 Task: Create in the project CastAway in Backlog an issue 'Design and implement a disaster recovery plan for an organization's IT infrastructure', assign it to team member softage.2@softage.net and change the status to IN PROGRESS. Create in the project CastAway in Backlog an issue 'Develop a new online booking system for a hotel or resort', assign it to team member softage.3@softage.net and change the status to IN PROGRESS
Action: Mouse moved to (211, 63)
Screenshot: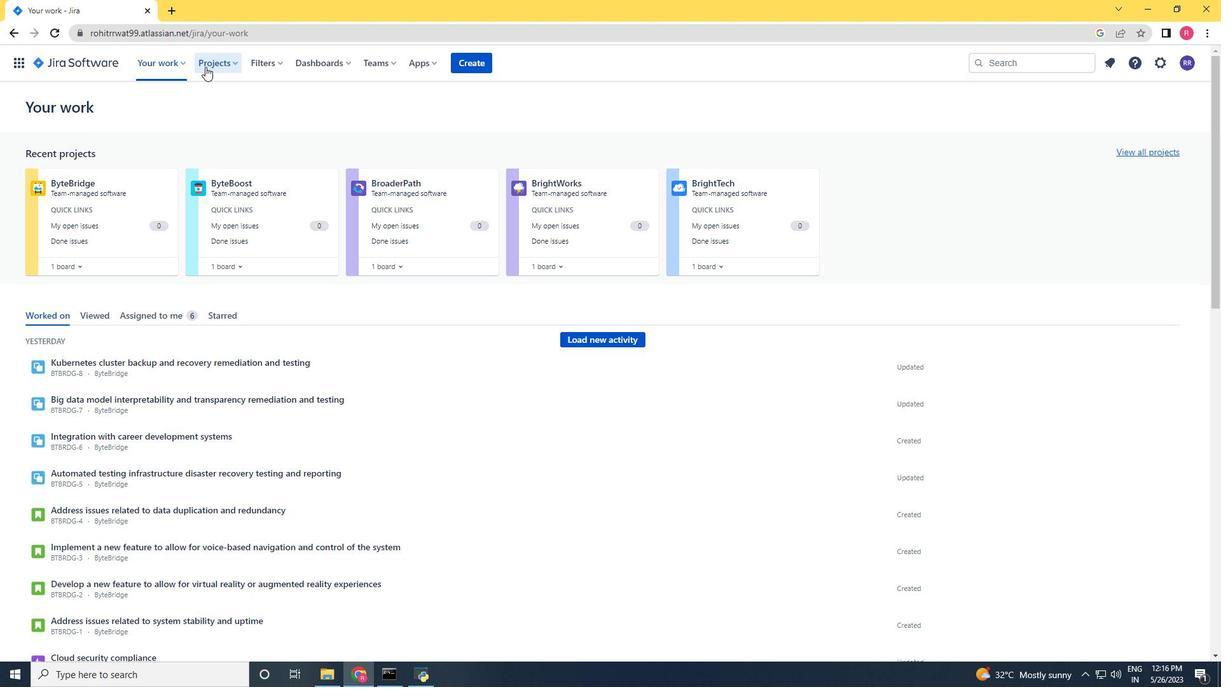 
Action: Mouse pressed left at (211, 63)
Screenshot: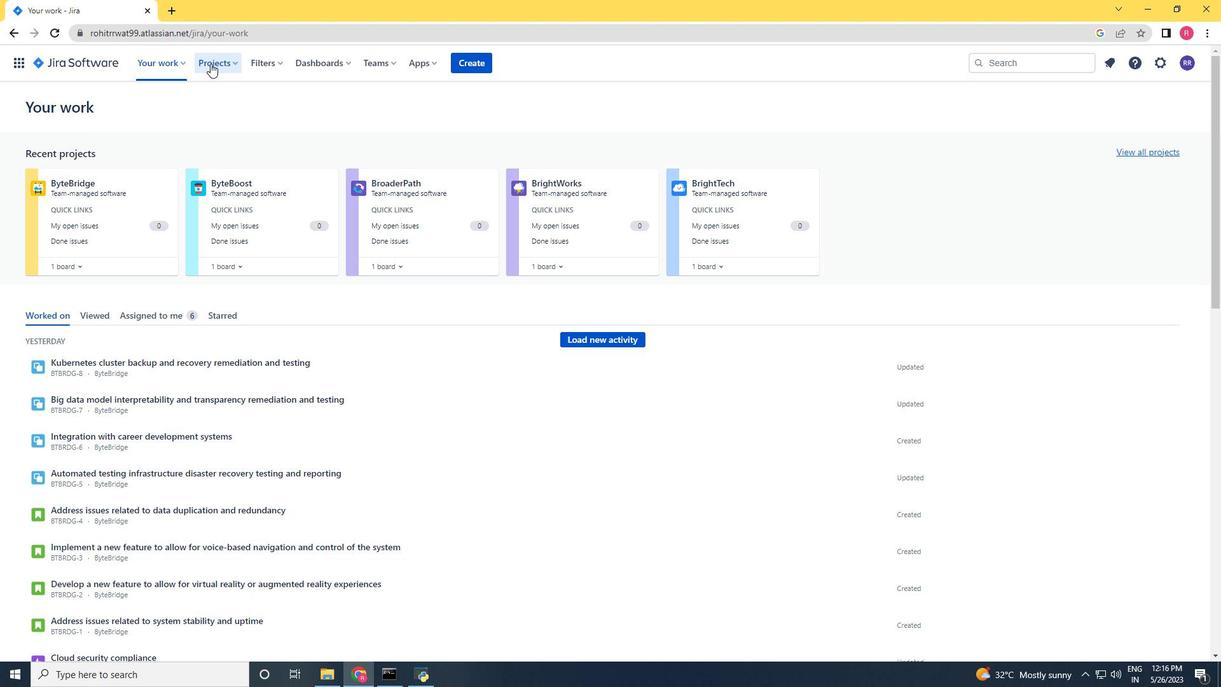 
Action: Mouse moved to (248, 118)
Screenshot: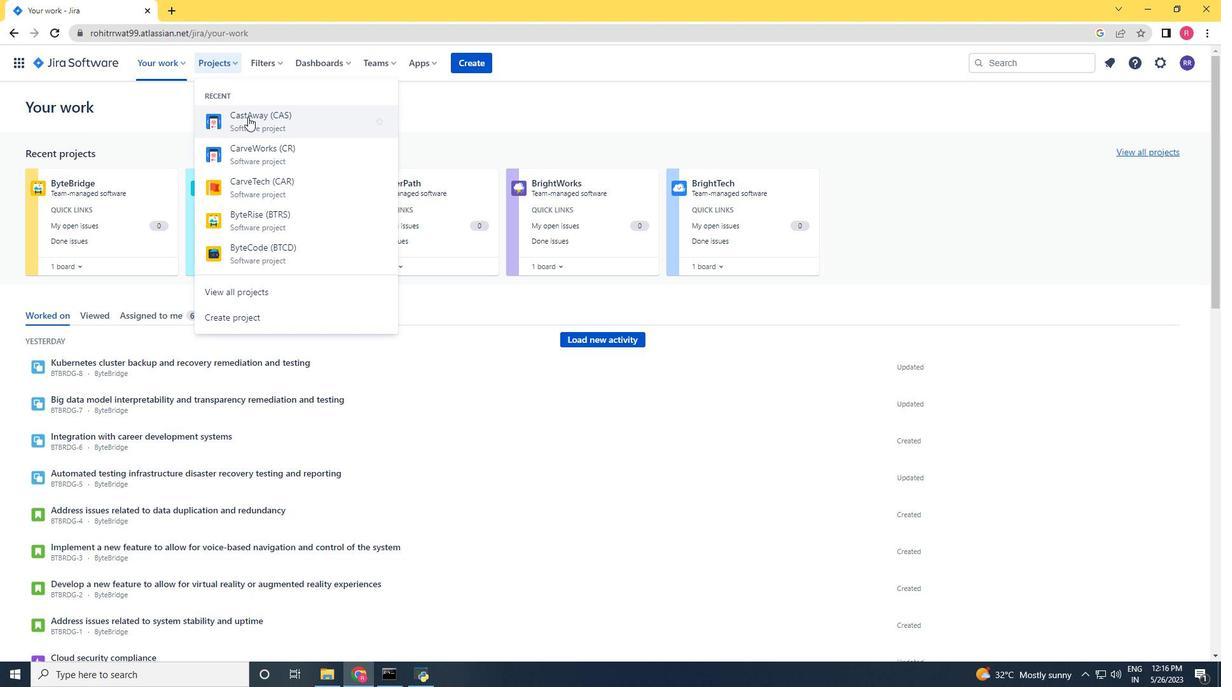 
Action: Mouse pressed left at (248, 118)
Screenshot: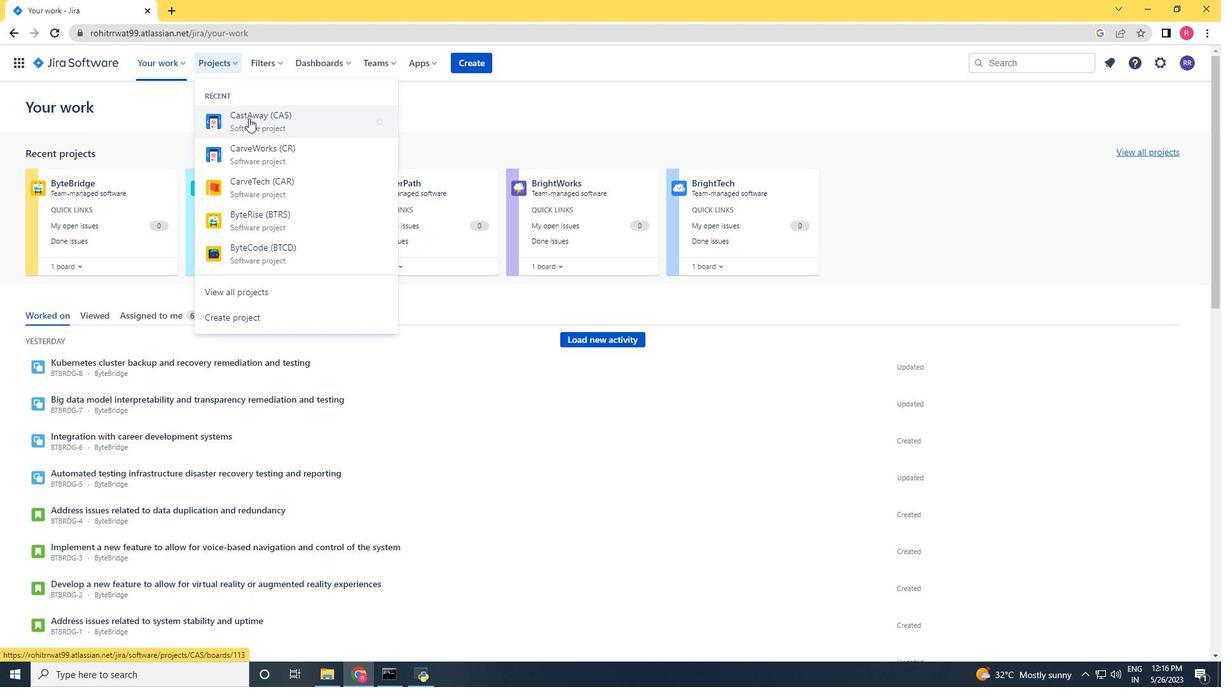 
Action: Mouse moved to (57, 189)
Screenshot: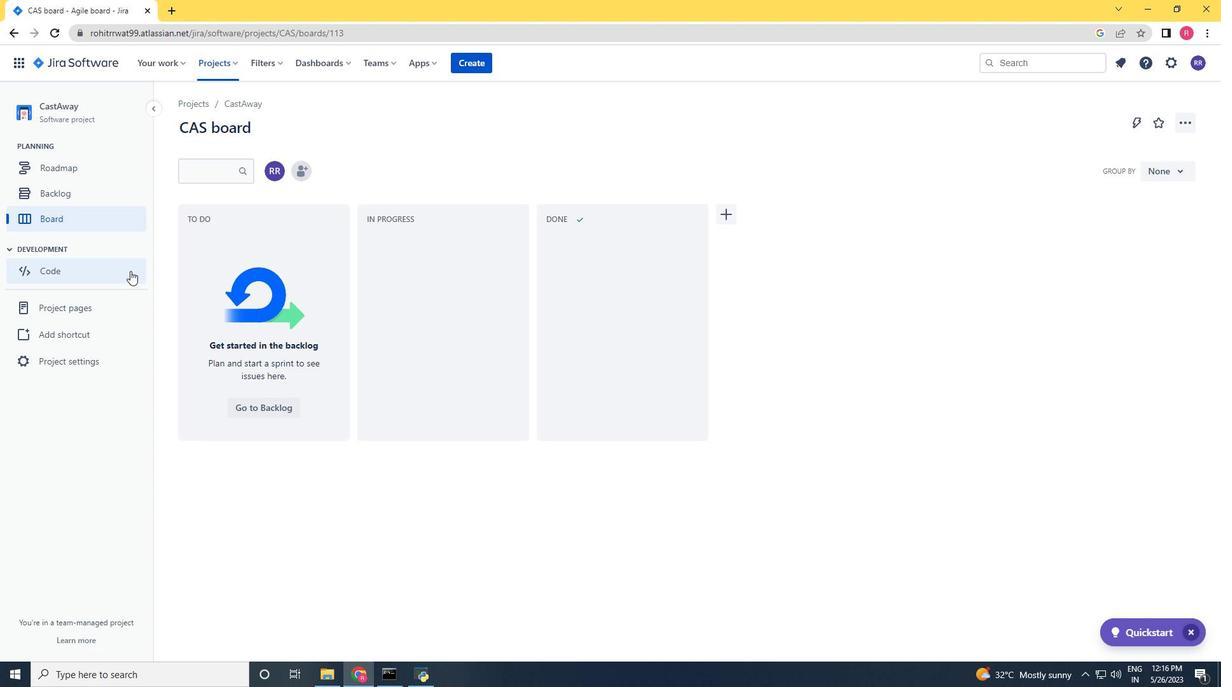 
Action: Mouse pressed left at (57, 189)
Screenshot: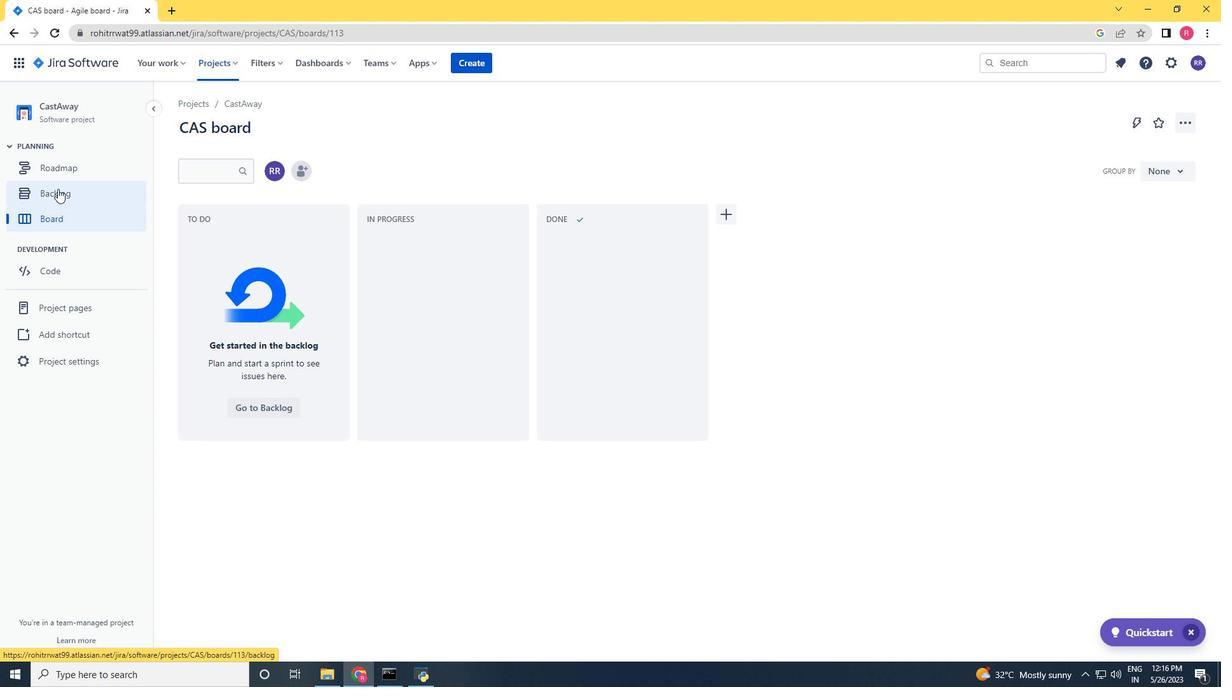 
Action: Mouse moved to (340, 200)
Screenshot: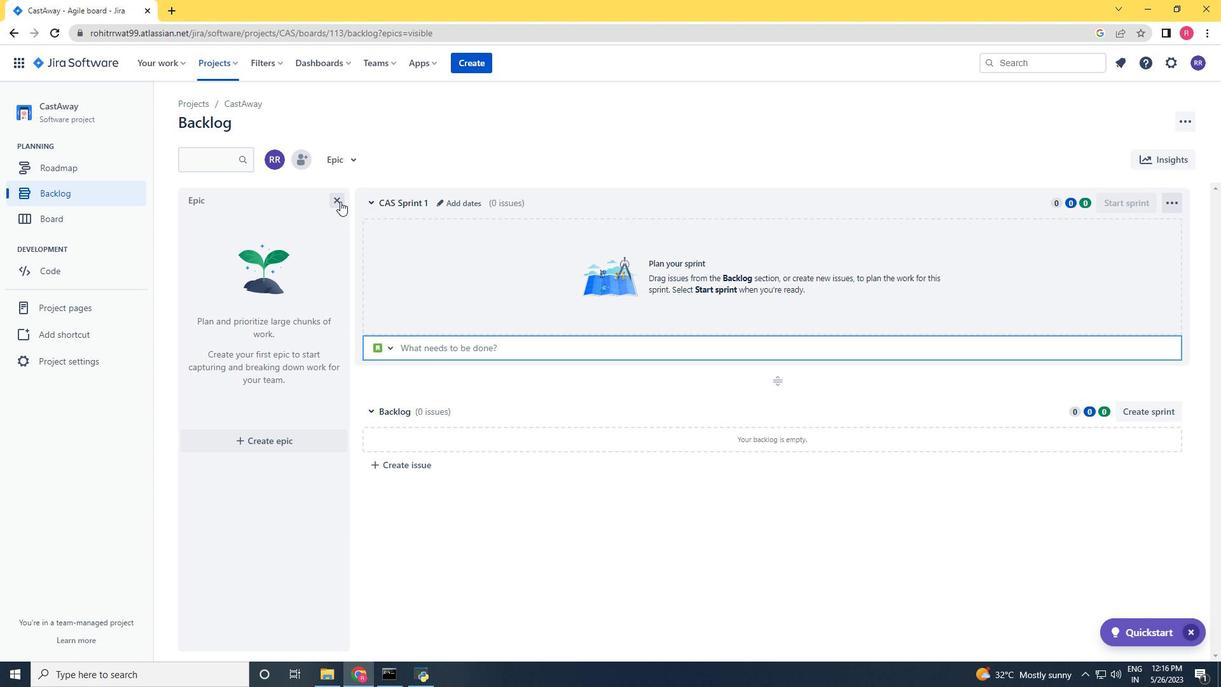 
Action: Mouse pressed left at (340, 200)
Screenshot: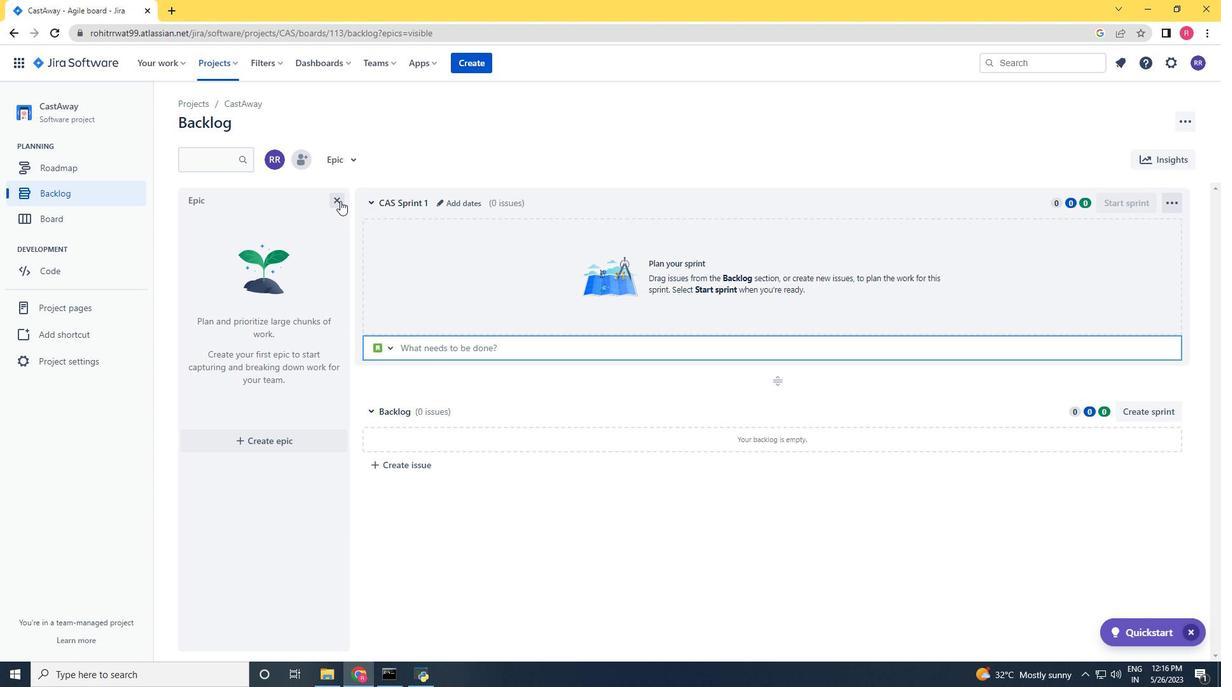 
Action: Mouse moved to (287, 471)
Screenshot: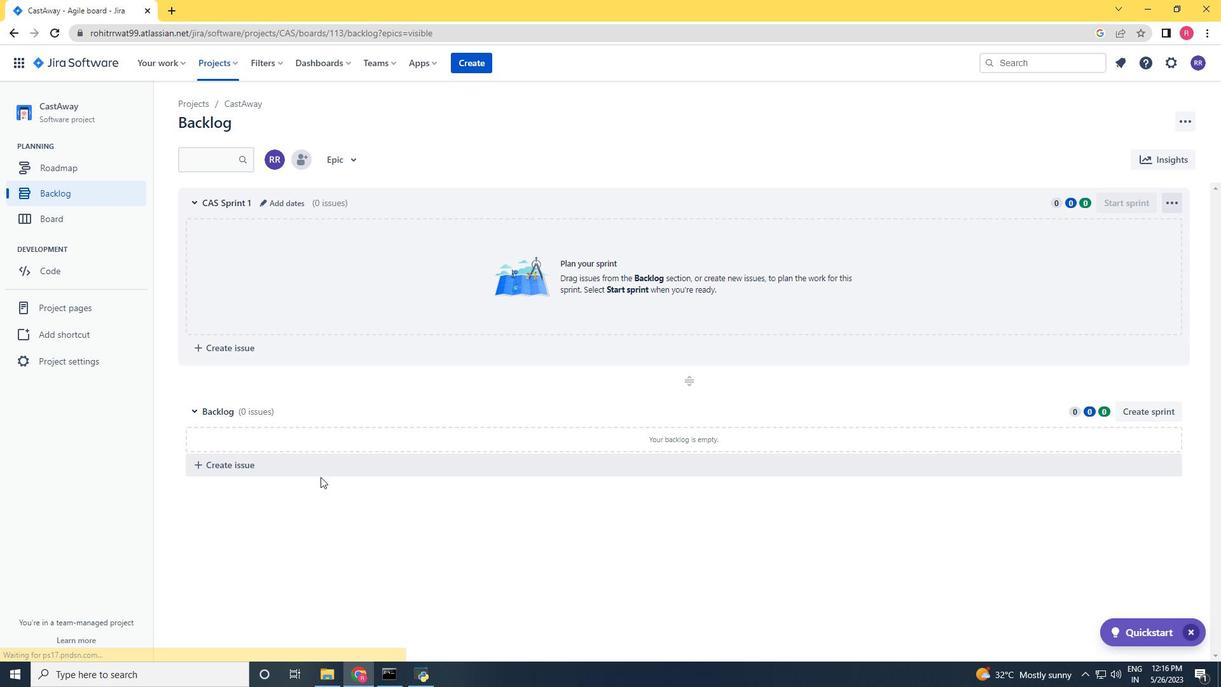
Action: Mouse pressed left at (287, 471)
Screenshot: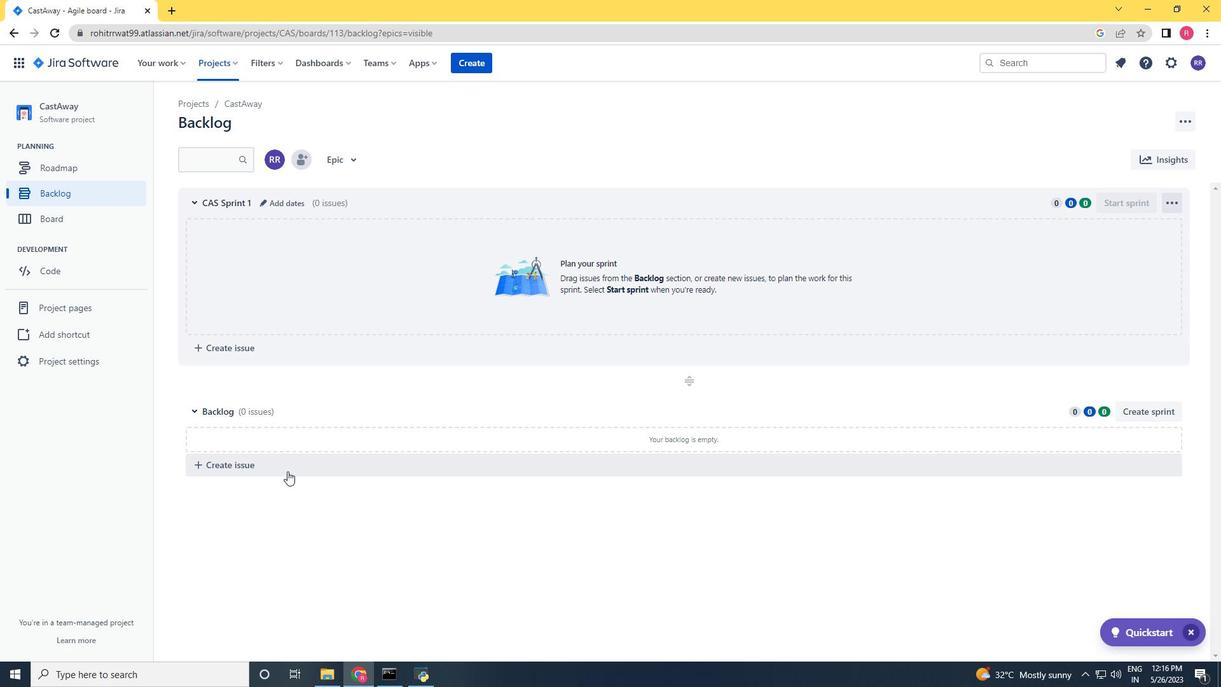 
Action: Key pressed <Key.shift>Disign<Key.space><Key.backspace><Key.backspace><Key.backspace><Key.backspace><Key.backspace><Key.backspace>esign<Key.space>and<Key.space>implement<Key.space>a<Key.space>desaster<Key.space><Key.backspace><Key.backspace><Key.backspace><Key.backspace><Key.backspace><Key.backspace><Key.backspace><Key.backspace>ist<Key.backspace>aster<Key.space>recovery<Key.space>plan<Key.space>for<Key.space>an<Key.space>organizatio<Key.space><Key.backspace>n's<Key.space><Key.space><Key.shift>IT<Key.space>infrastucture<Key.space><Key.left><Key.left><Key.left><Key.left><Key.left><Key.left><Key.left><Key.left><Key.left><Key.left><Key.down><Key.left><Key.left><Key.left><Key.left><Key.left><Key.left><Key.left><Key.left><Key.left><Key.right><Key.right>r<Key.right><Key.right><Key.right><Key.right><Key.right><Key.right><Key.right><Key.right><Key.right><Key.enter><Key.enter>
Screenshot: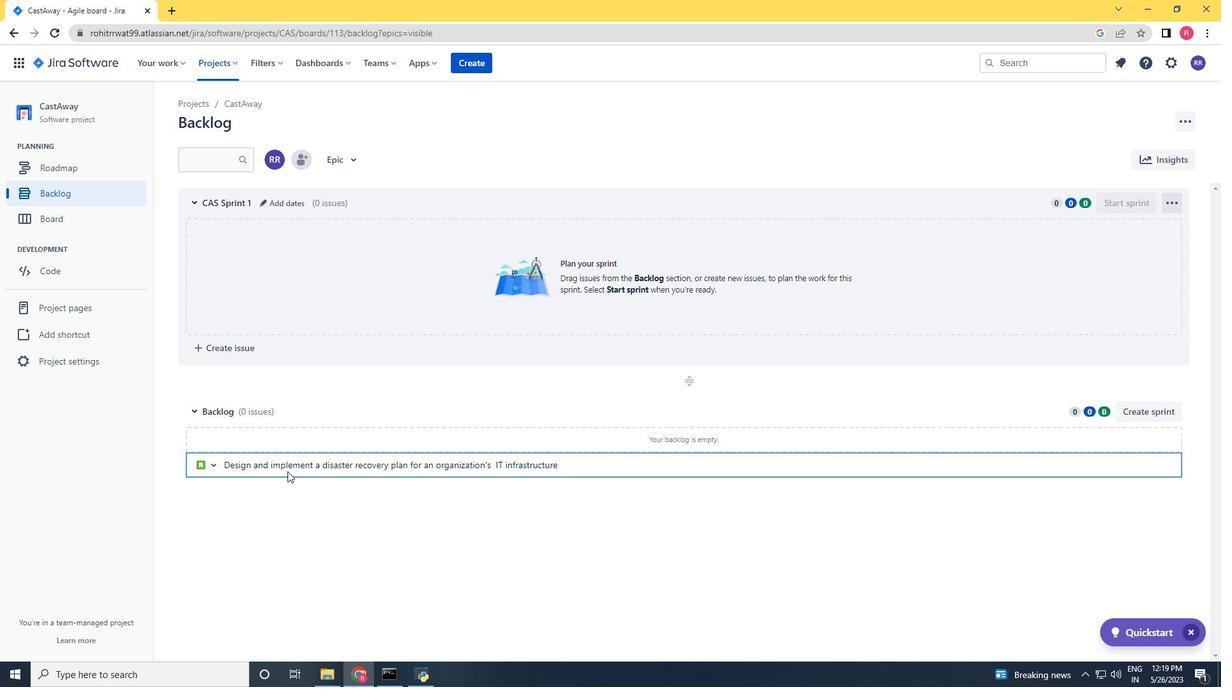 
Action: Mouse scrolled (287, 472) with delta (0, 0)
Screenshot: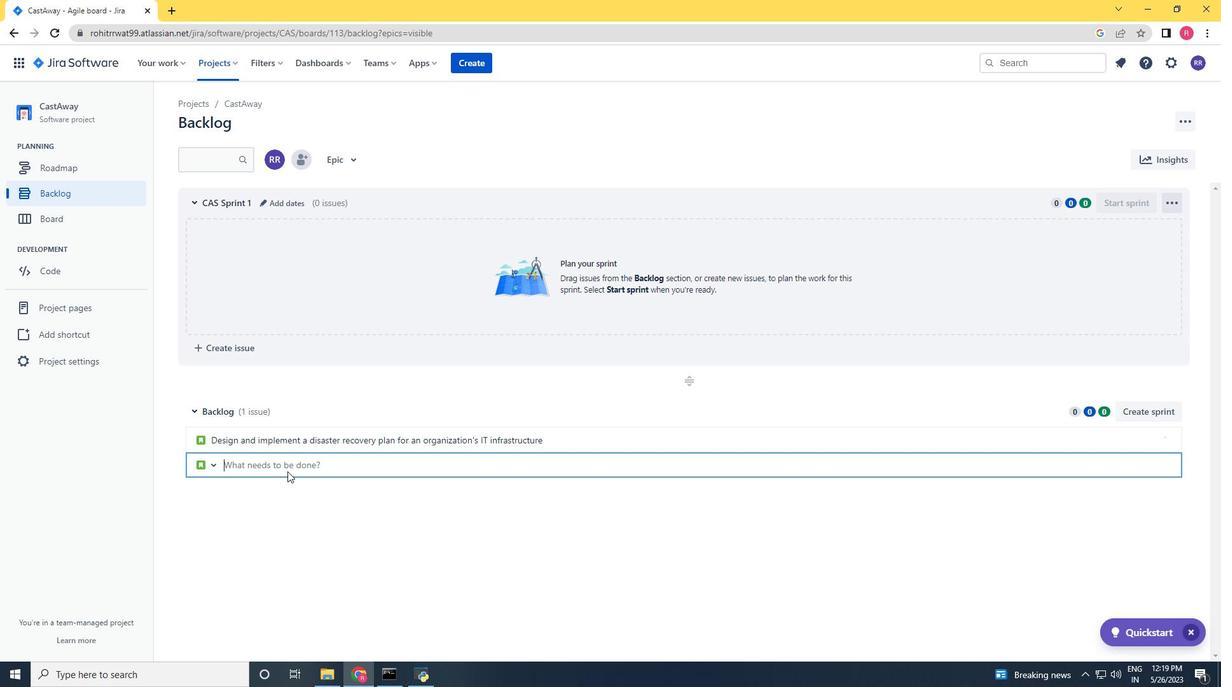 
Action: Mouse scrolled (287, 472) with delta (0, 0)
Screenshot: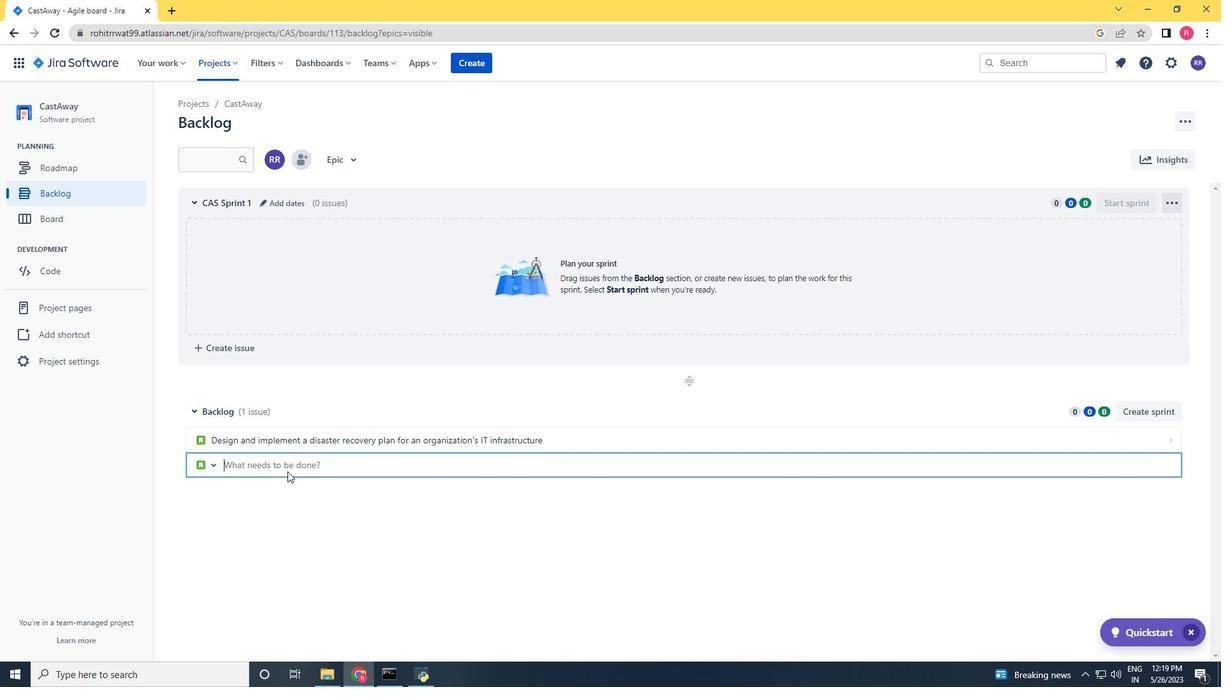
Action: Mouse moved to (1113, 440)
Screenshot: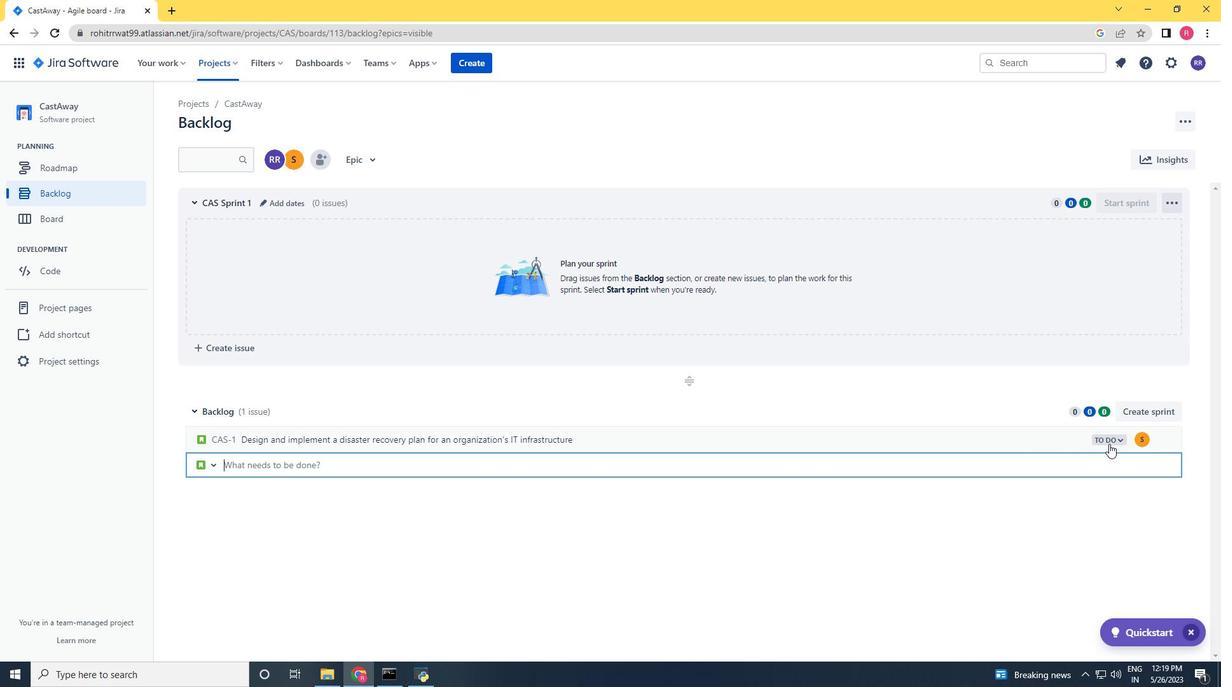 
Action: Mouse pressed left at (1113, 440)
Screenshot: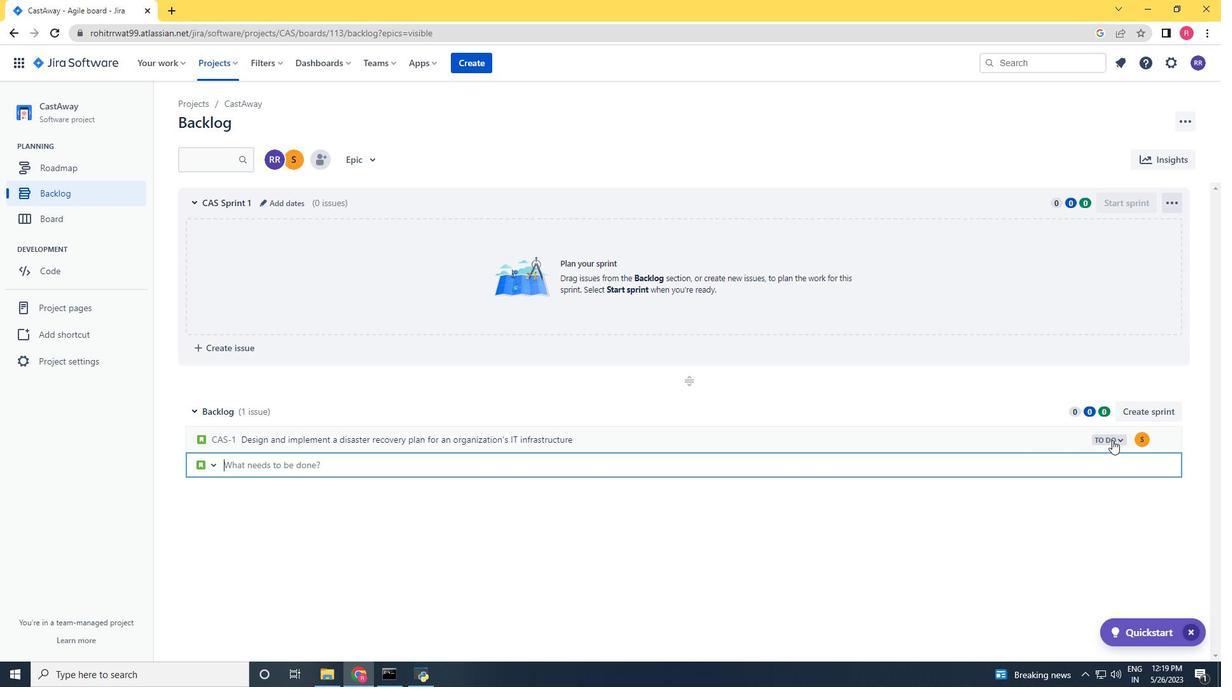 
Action: Mouse moved to (827, 438)
Screenshot: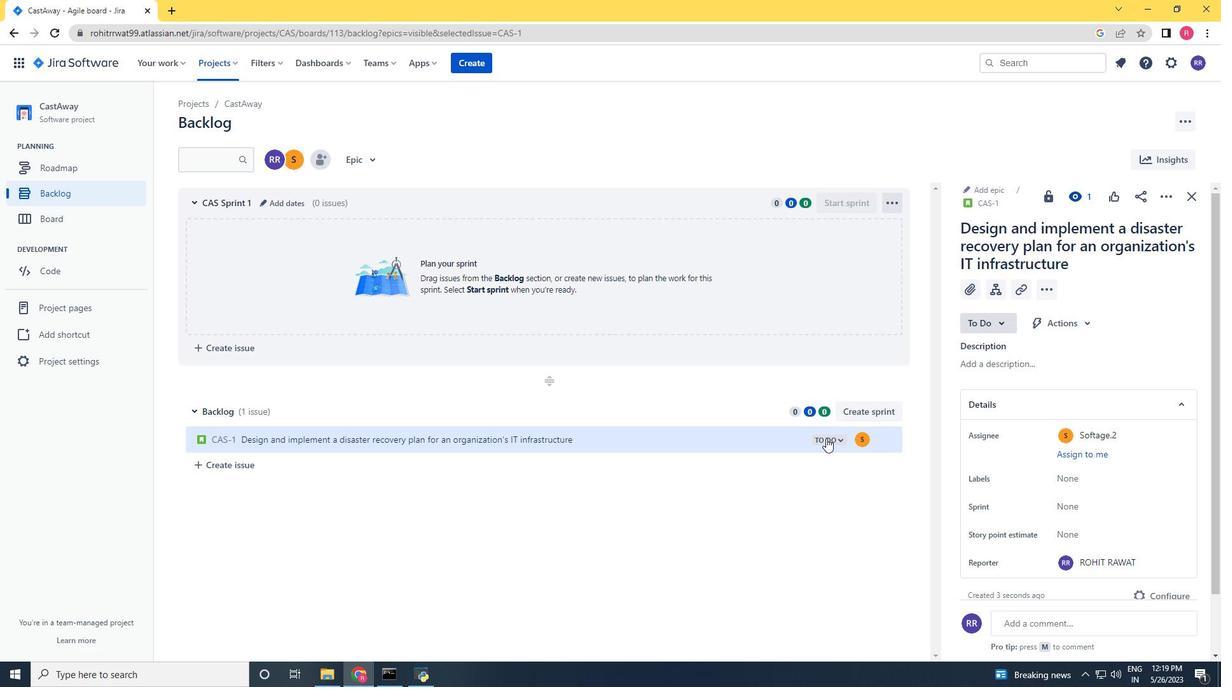 
Action: Mouse pressed left at (827, 438)
Screenshot: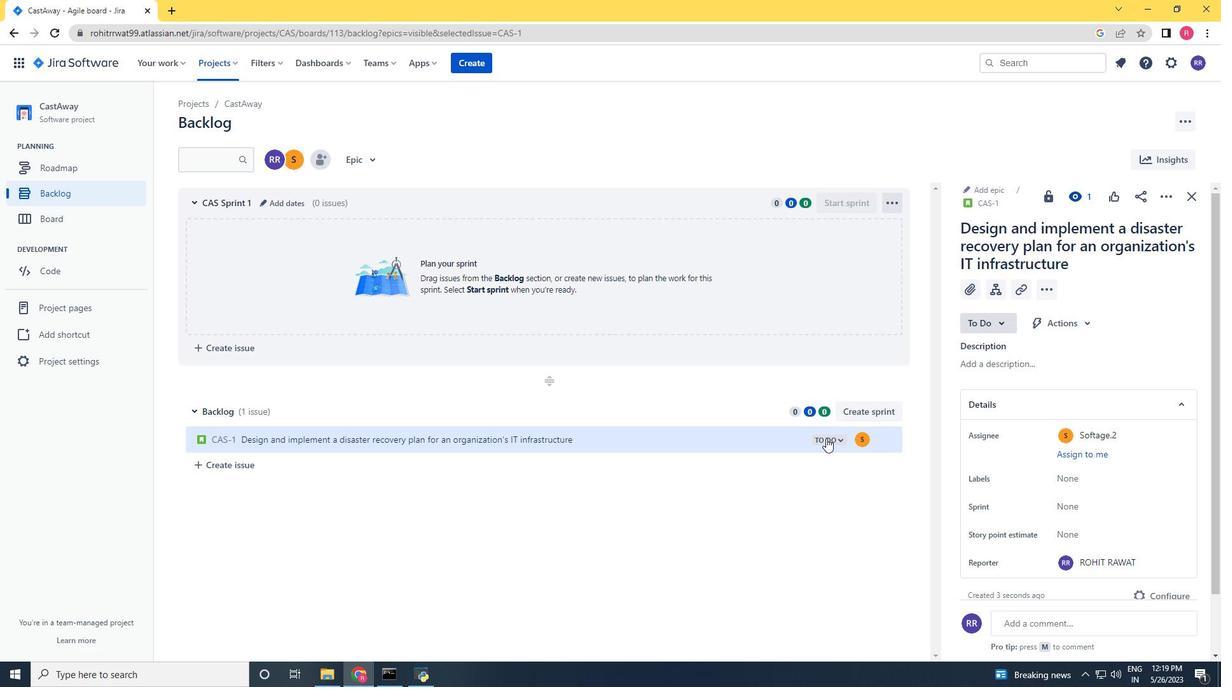 
Action: Mouse moved to (1000, 318)
Screenshot: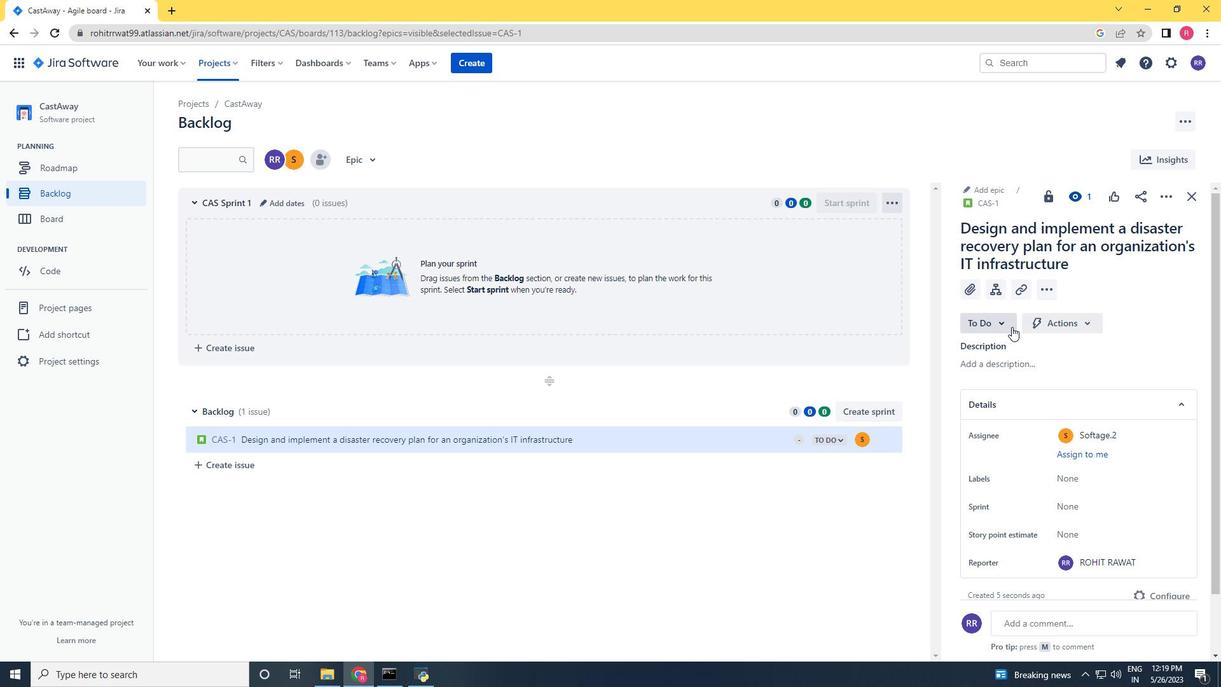 
Action: Mouse pressed left at (1000, 318)
Screenshot: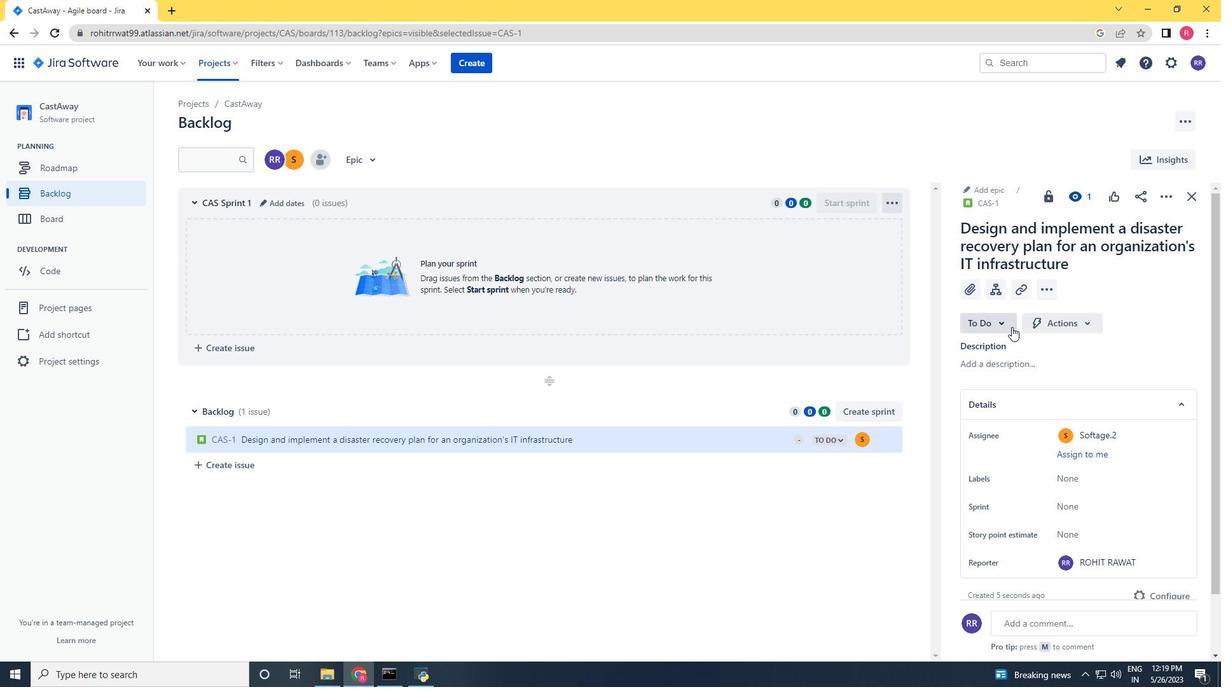 
Action: Mouse moved to (996, 346)
Screenshot: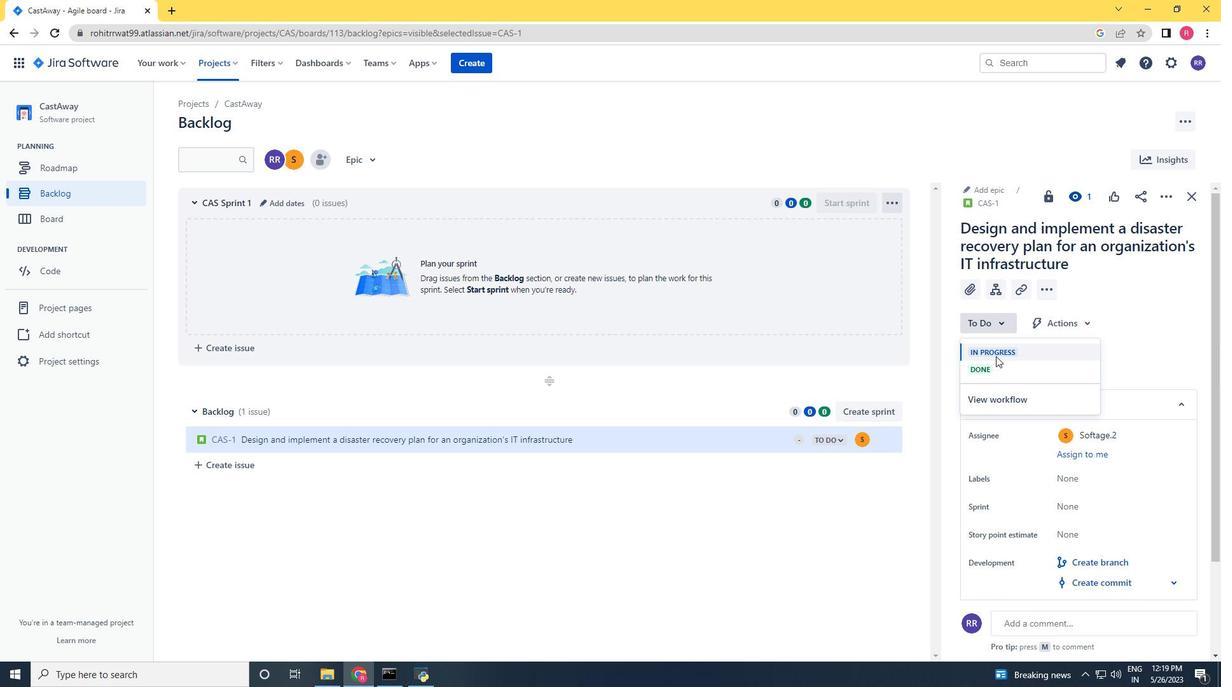 
Action: Mouse pressed left at (996, 346)
Screenshot: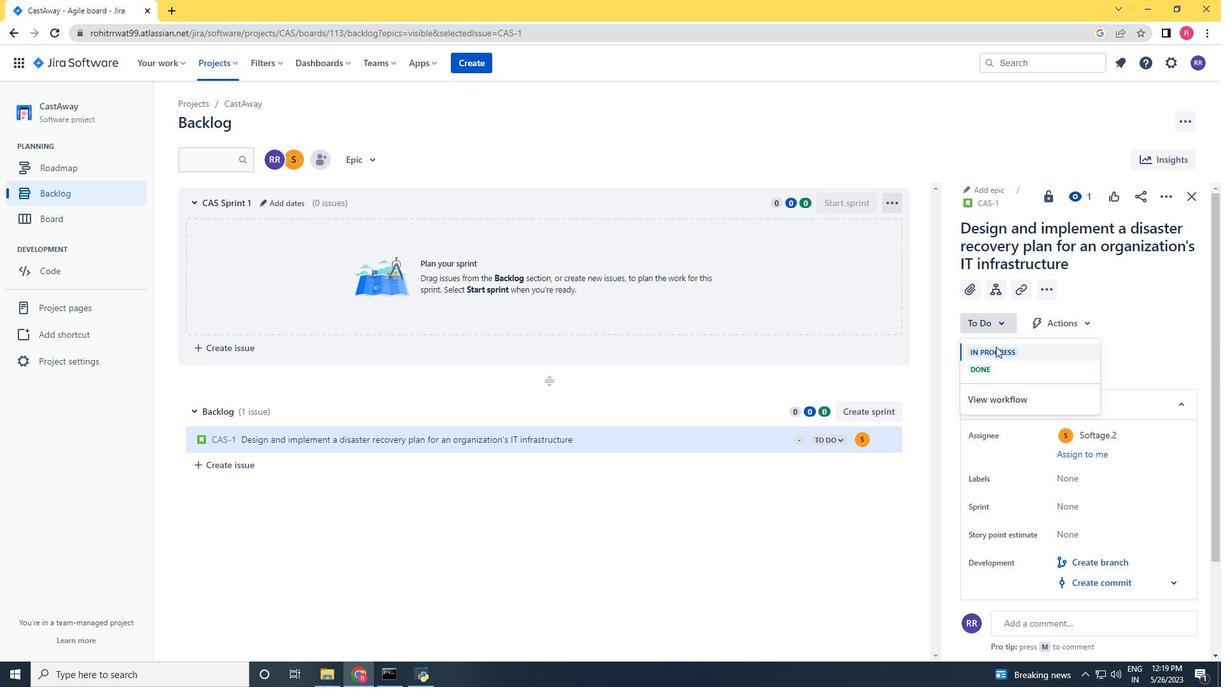 
Action: Mouse moved to (1192, 202)
Screenshot: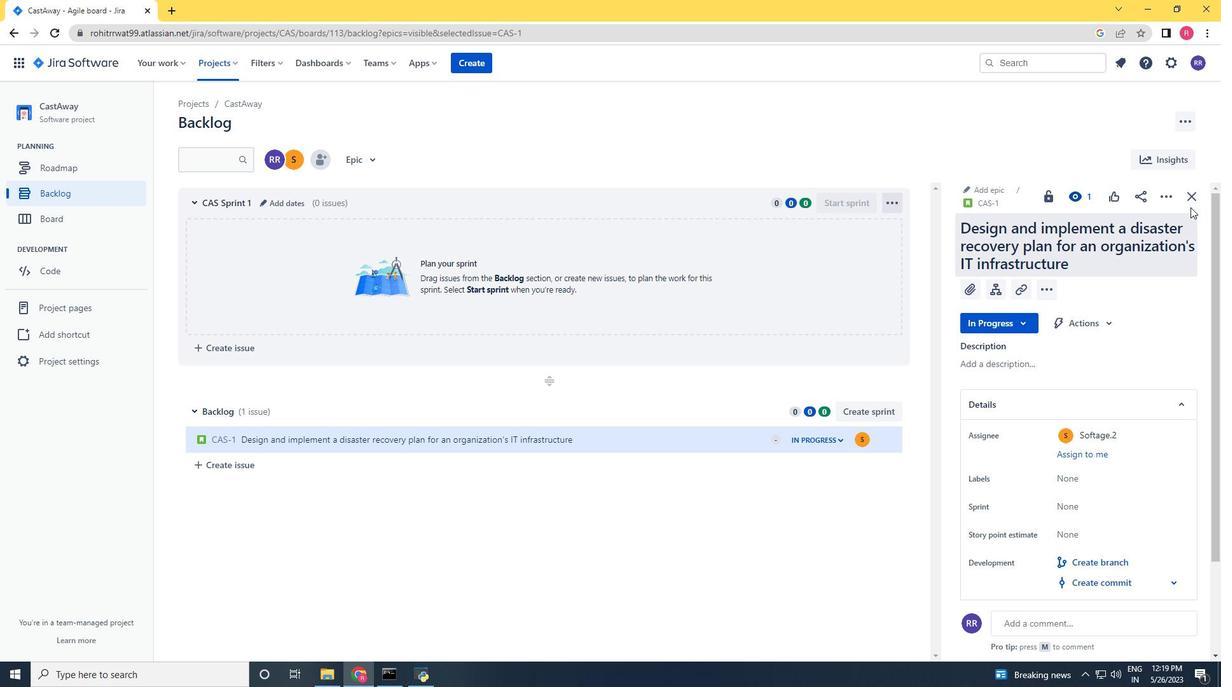 
Action: Mouse pressed left at (1192, 202)
Screenshot: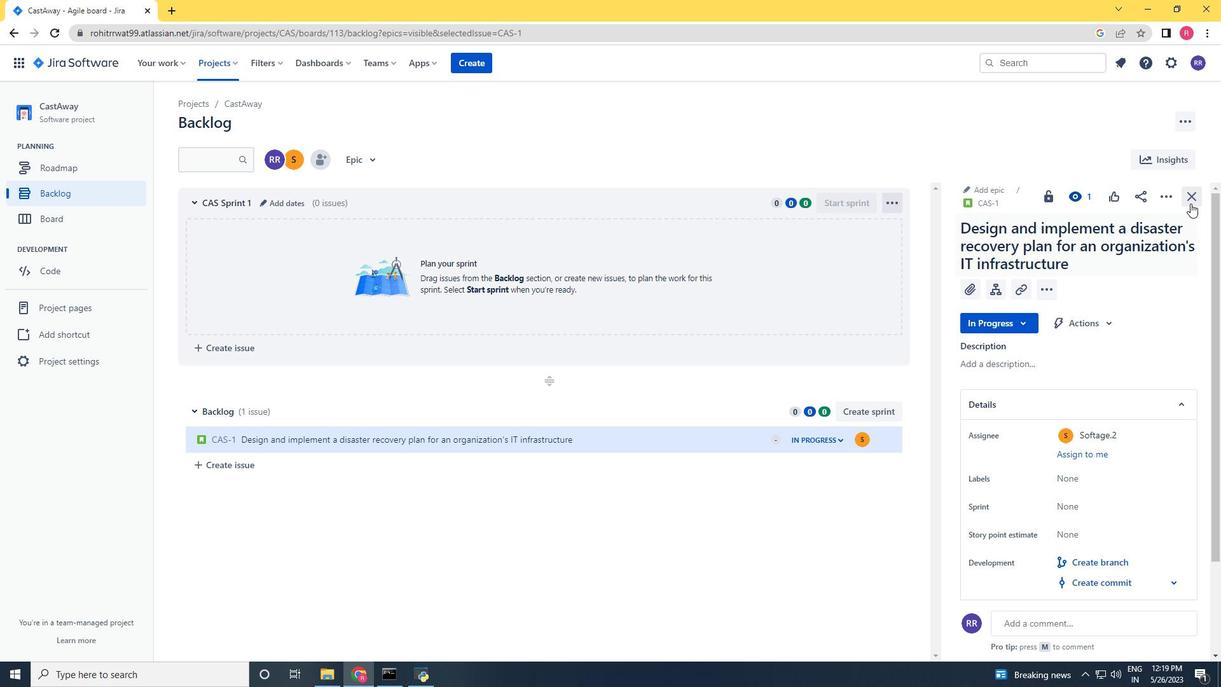 
Action: Mouse moved to (315, 471)
Screenshot: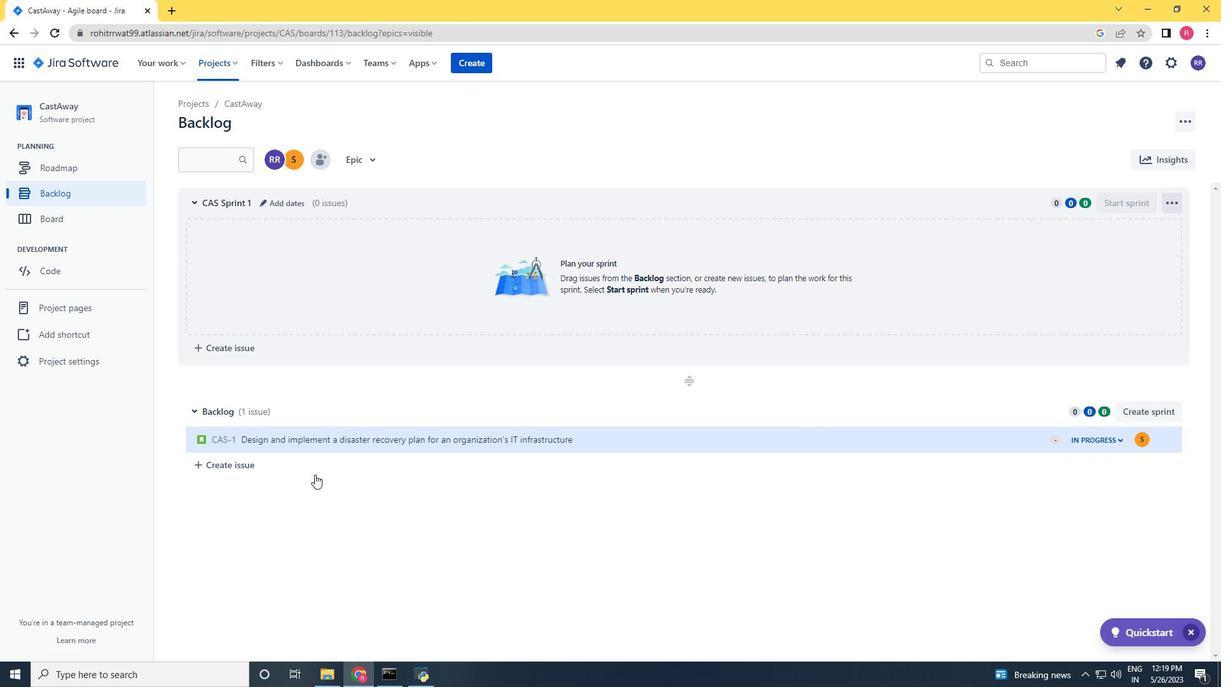 
Action: Mouse pressed left at (315, 471)
Screenshot: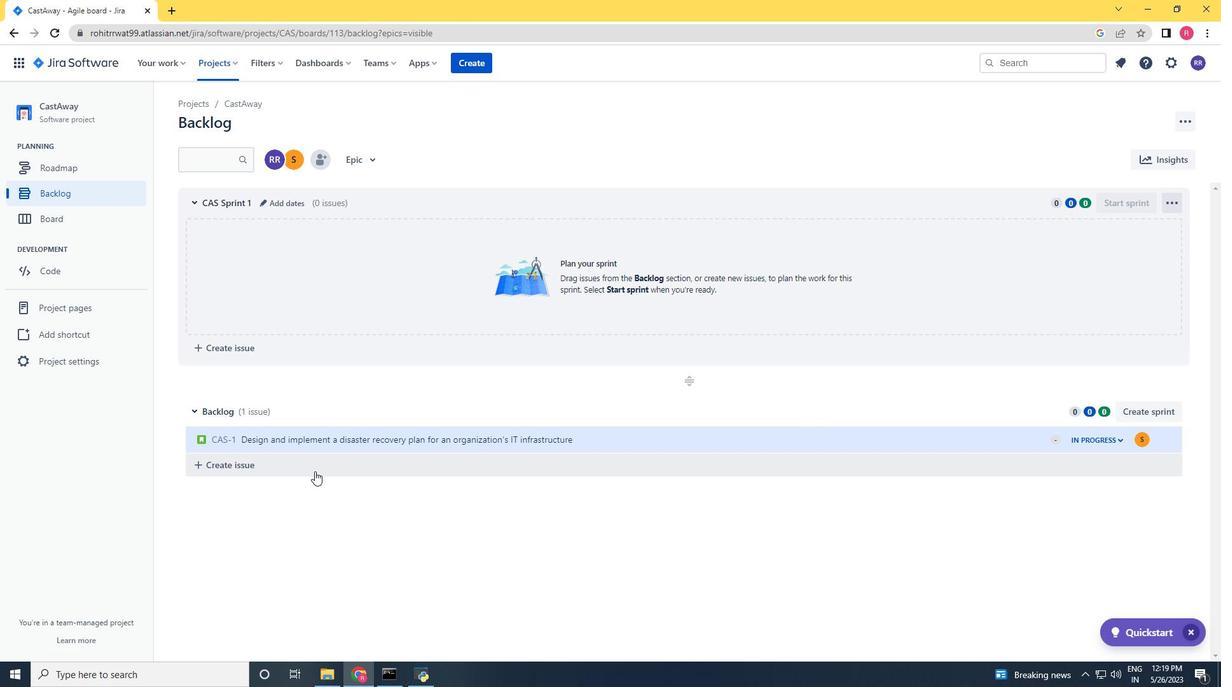 
Action: Key pressed <Key.shift>Develop<Key.space>a<Key.space>new<Key.space>online<Key.space>booking<Key.space>syatem<Key.space><Key.backspace><Key.backspace><Key.backspace><Key.backspace><Key.backspace>stem<Key.space>for<Key.space>a<Key.space>hotel<Key.space>or<Key.space>resost<Key.backspace><Key.backspace>rt<Key.space><Key.enter>
Screenshot: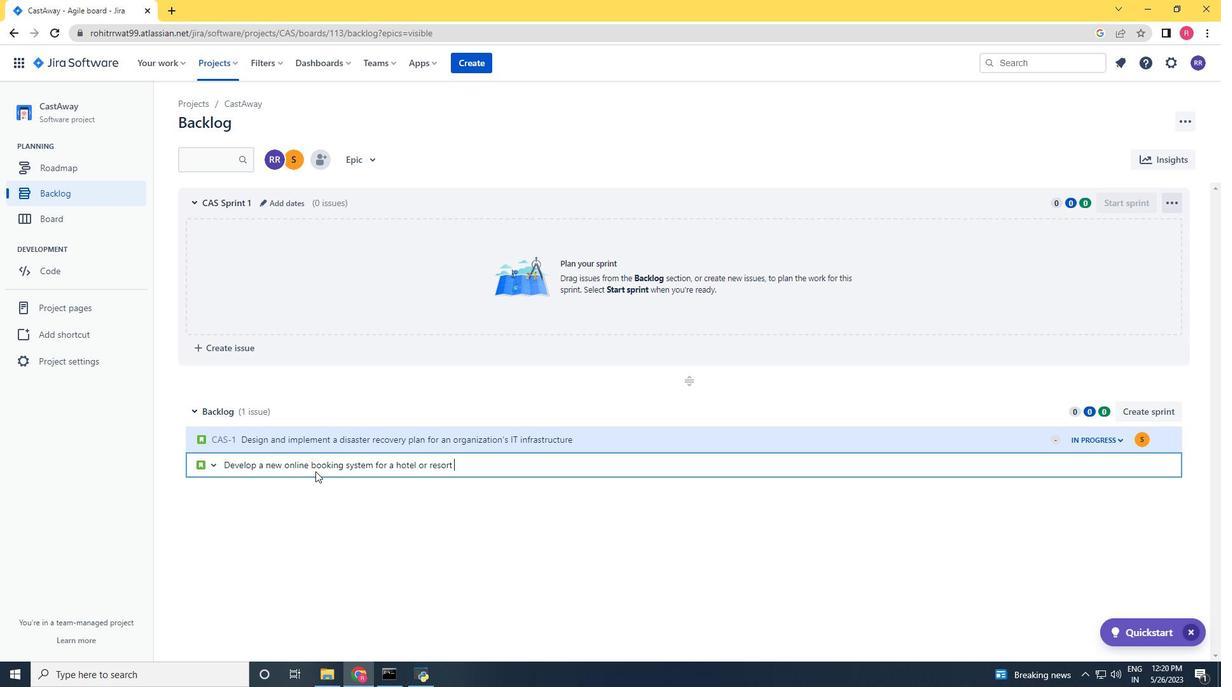 
Action: Mouse moved to (1144, 462)
Screenshot: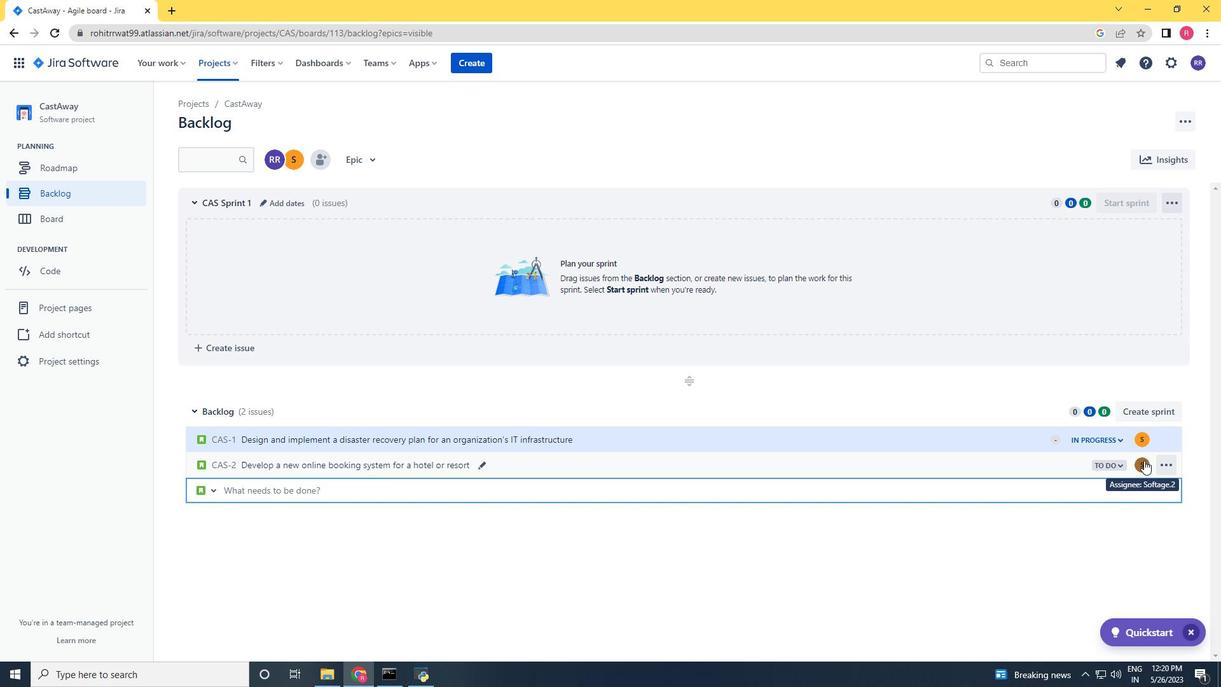 
Action: Mouse pressed left at (1144, 462)
Screenshot: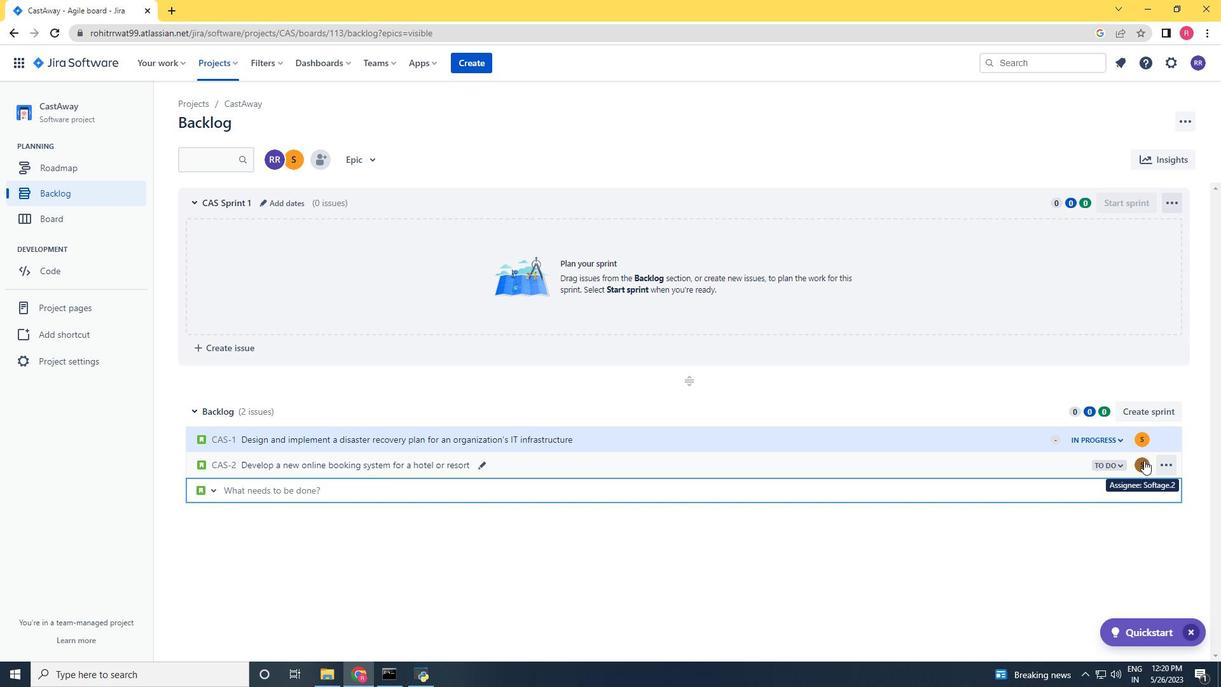 
Action: Key pressed softage.3<Key.shift>@softage.net
Screenshot: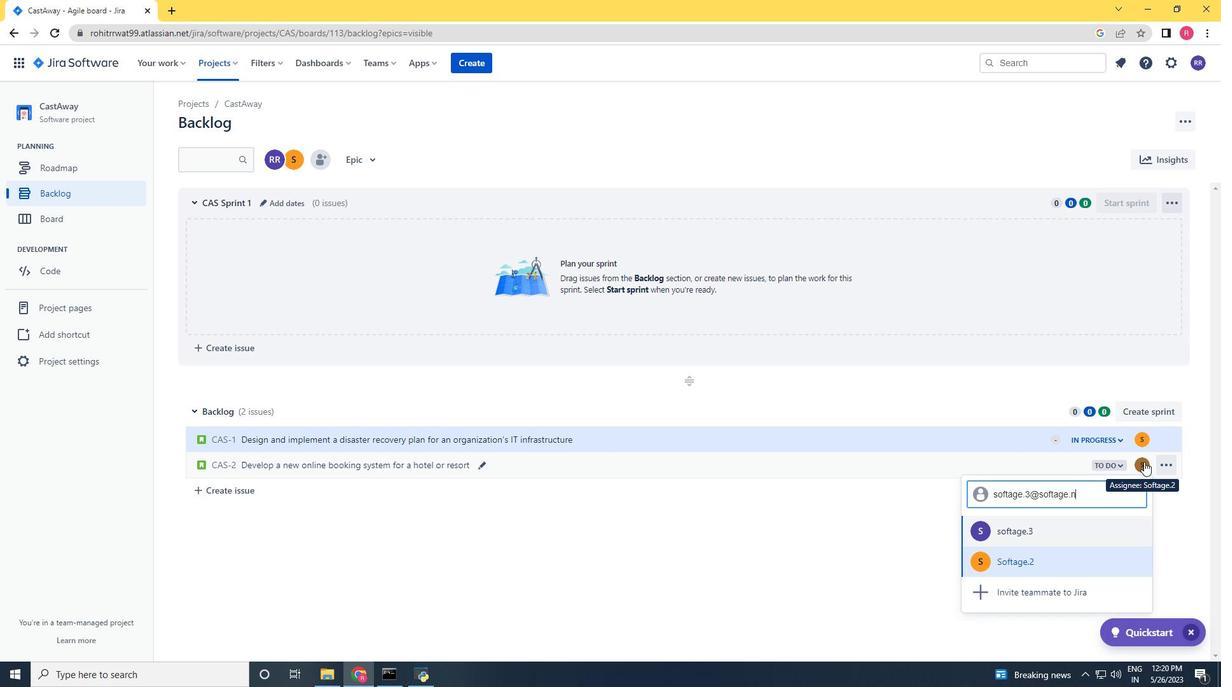 
Action: Mouse moved to (1060, 535)
Screenshot: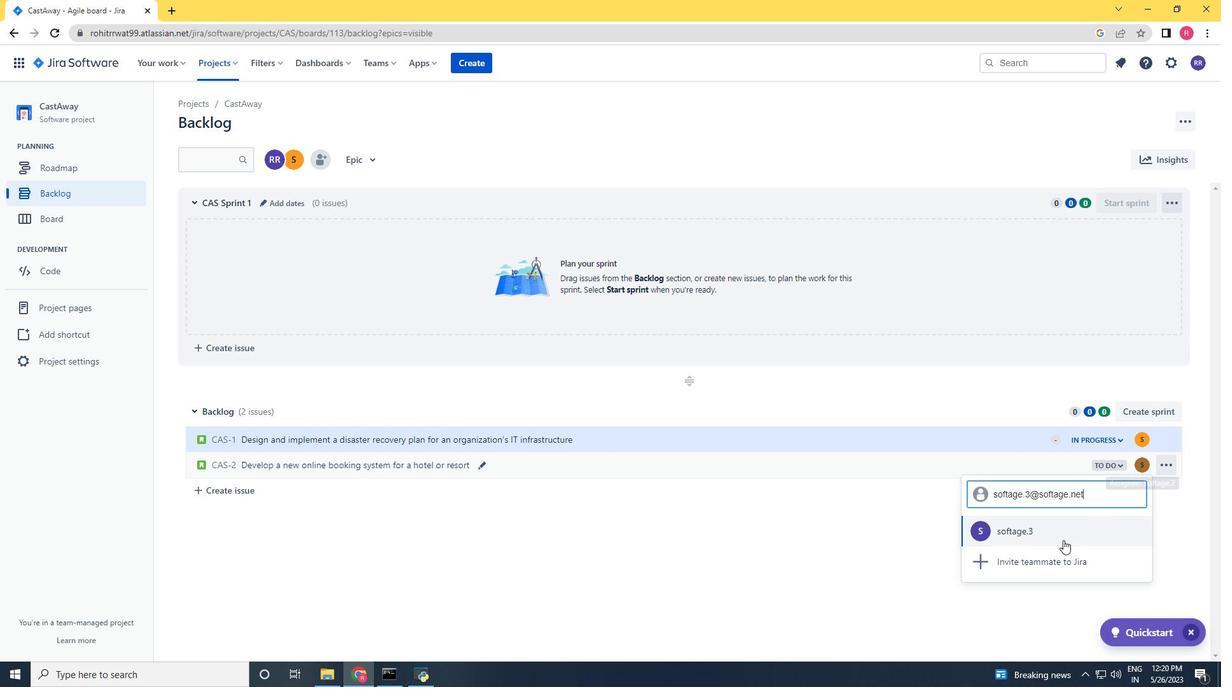 
Action: Mouse pressed left at (1060, 535)
Screenshot: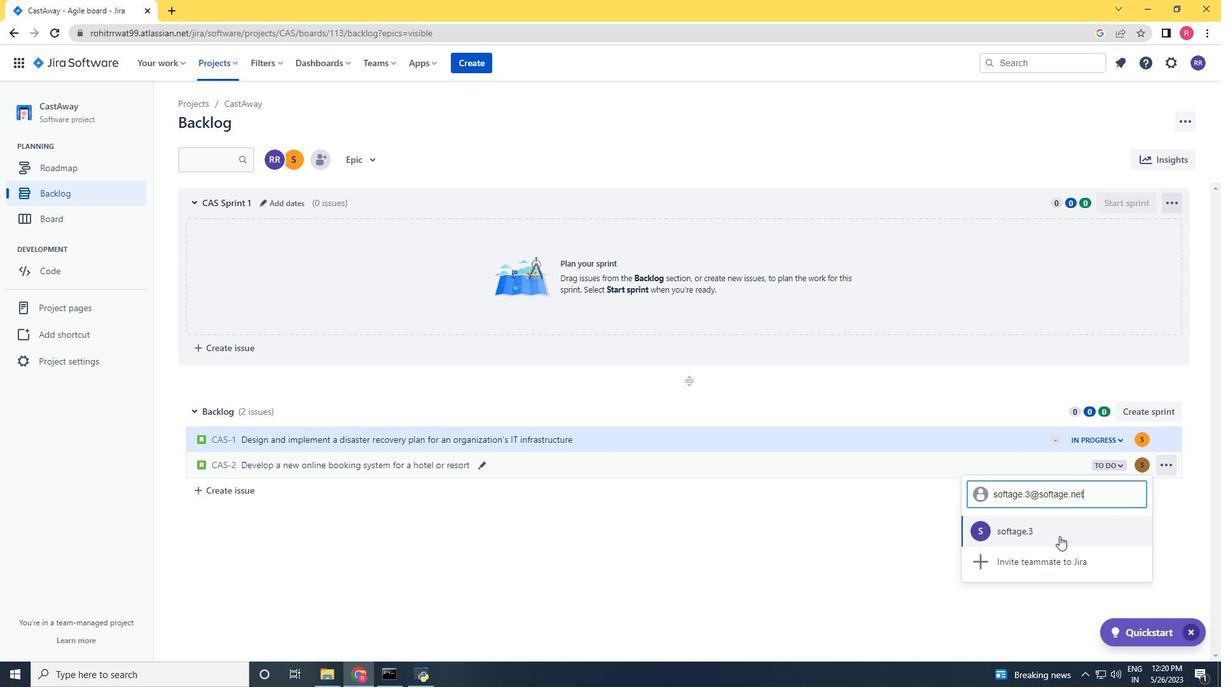 
Action: Mouse moved to (1114, 463)
Screenshot: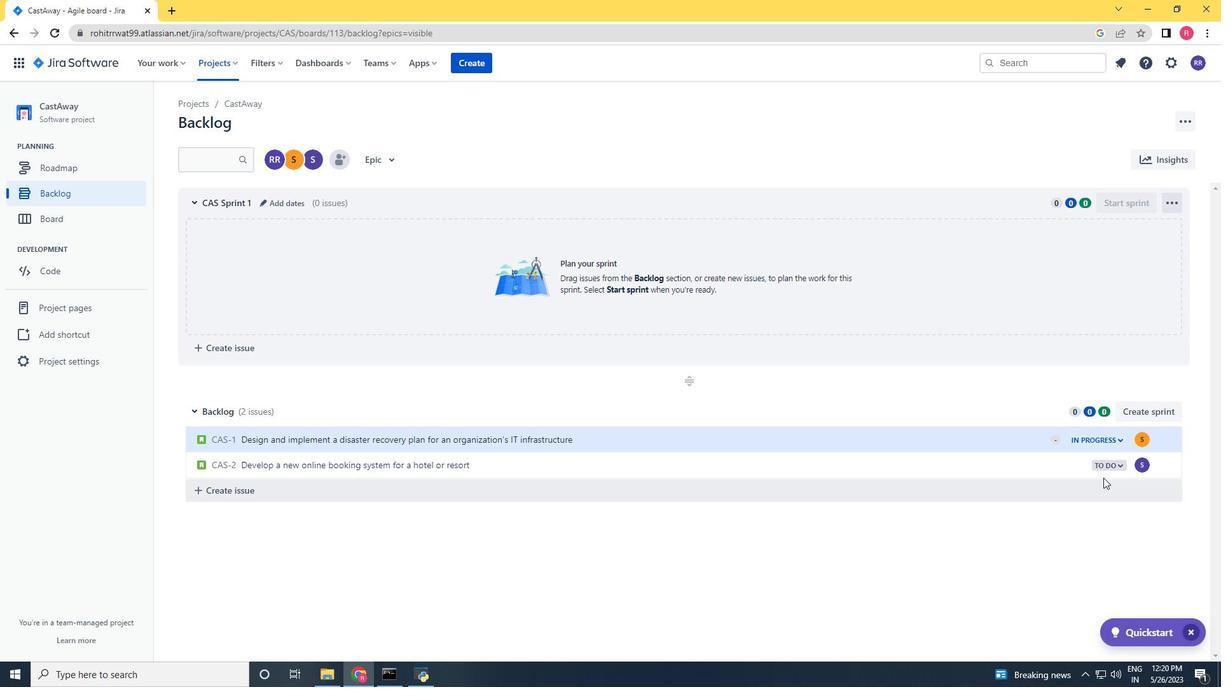 
Action: Mouse pressed left at (1114, 463)
Screenshot: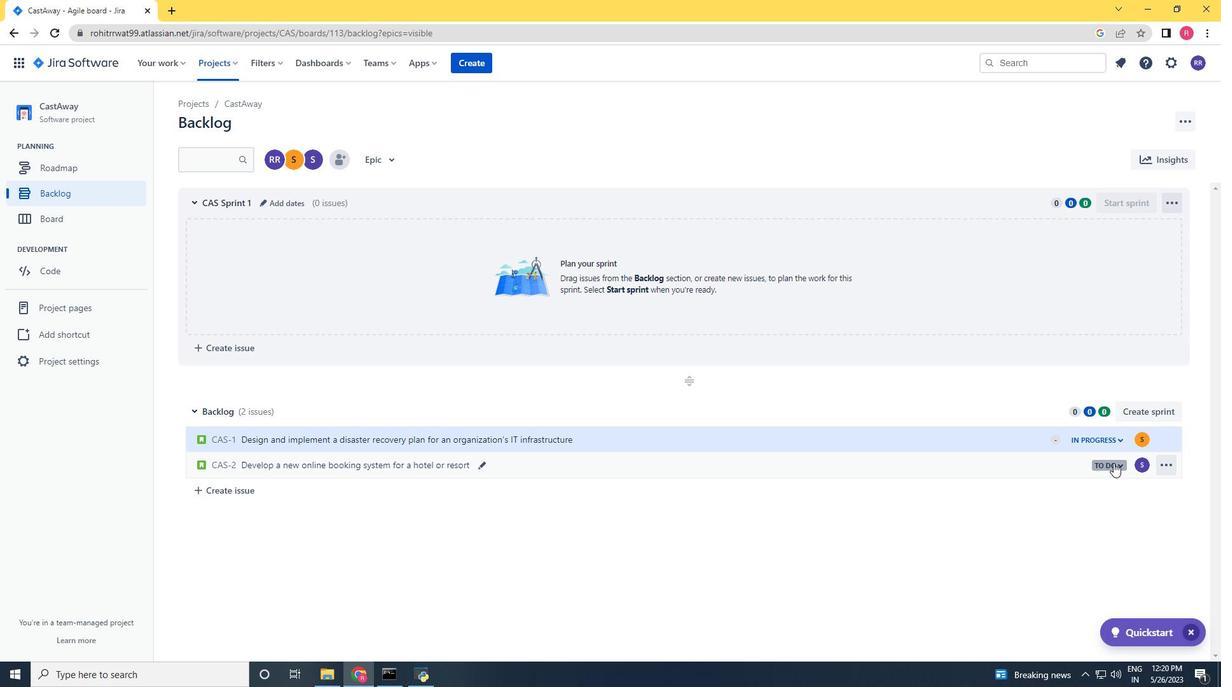 
Action: Mouse moved to (1037, 487)
Screenshot: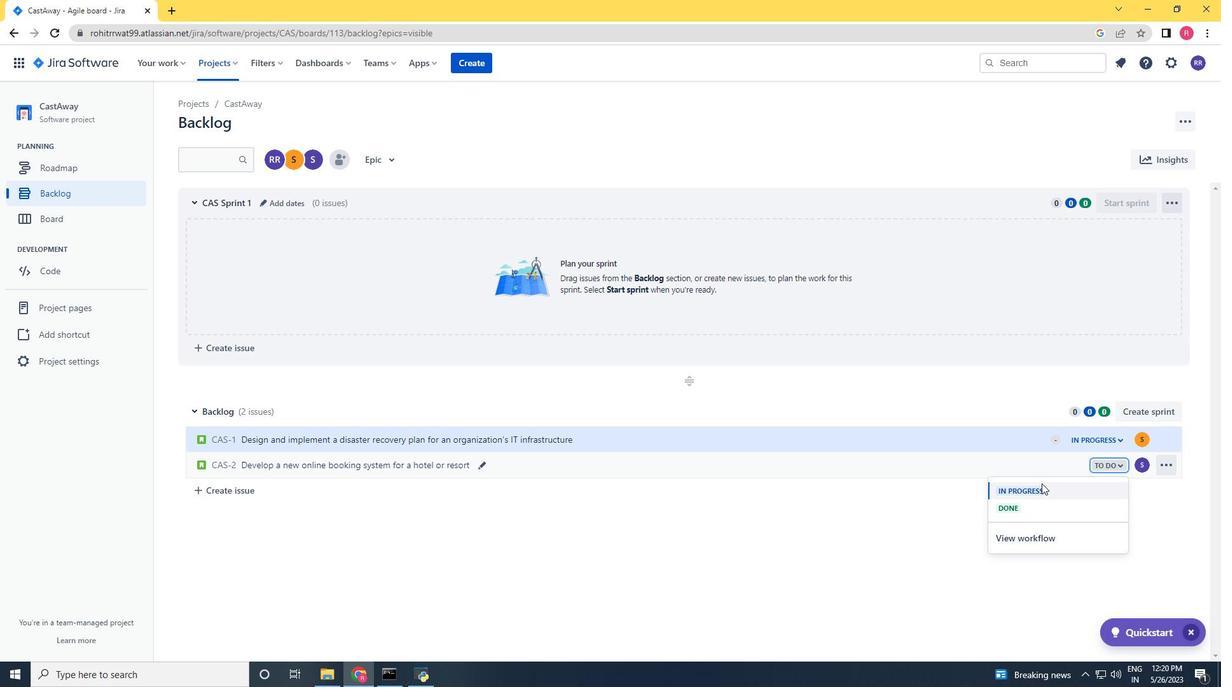 
Action: Mouse pressed left at (1037, 487)
Screenshot: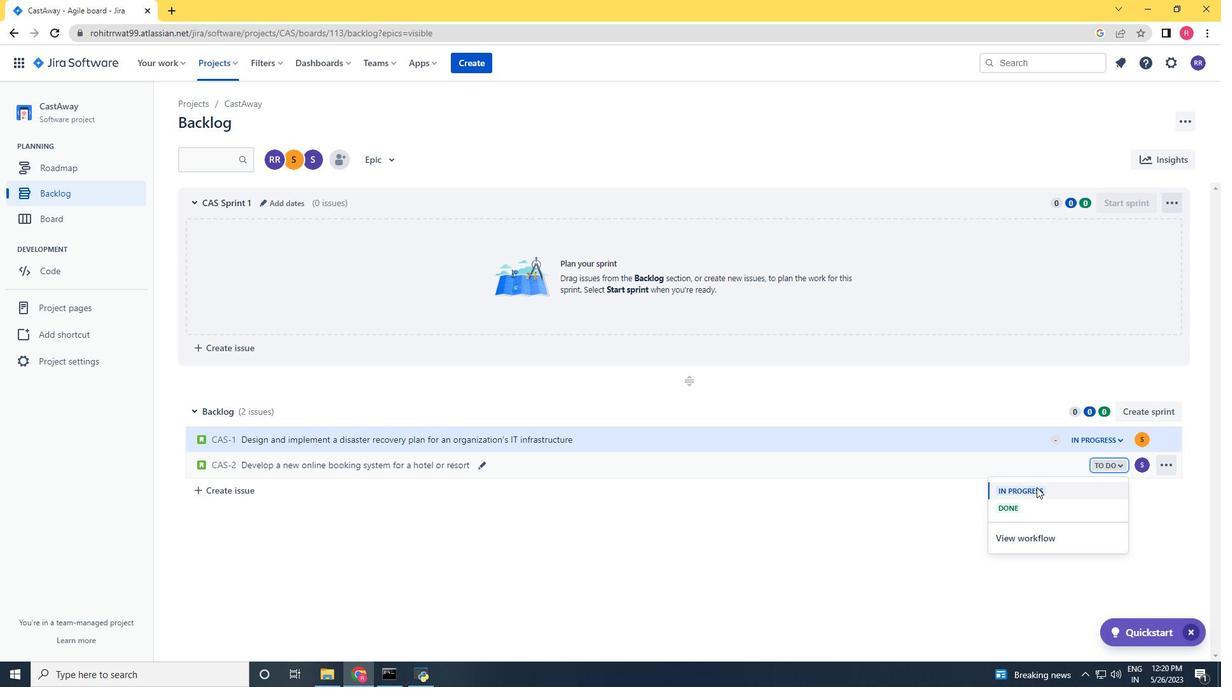
Action: Mouse moved to (599, 539)
Screenshot: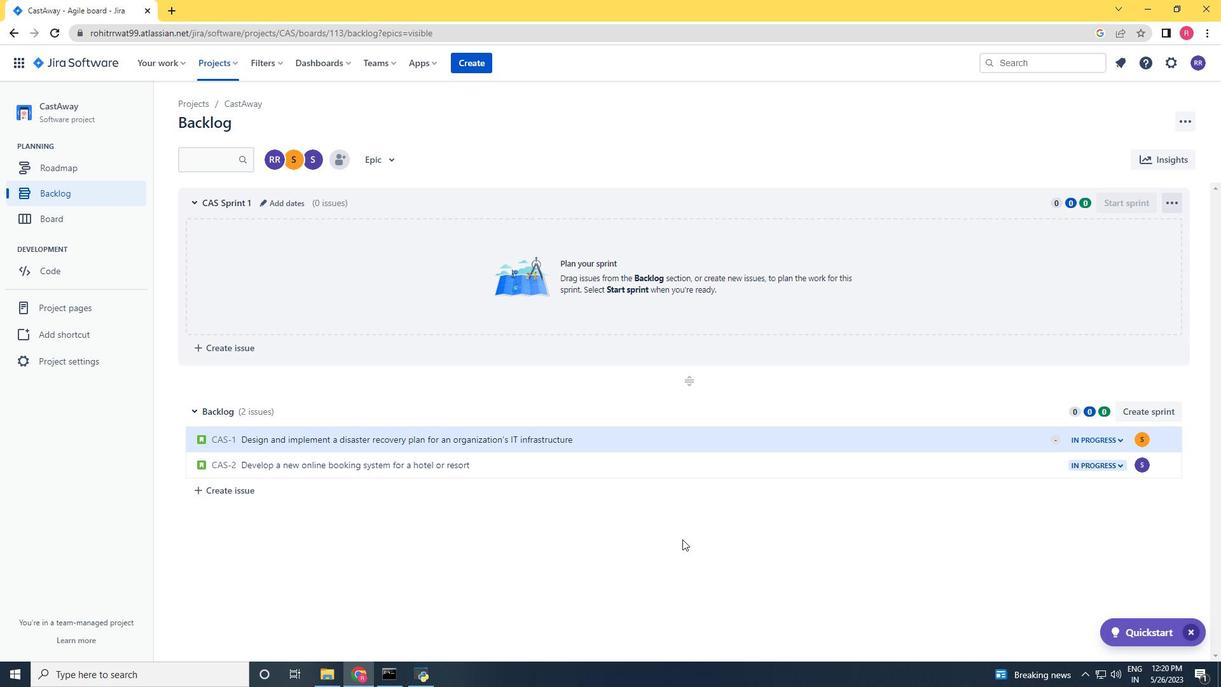 
